 Task: Filter calendar items by the 'Red category' in Outlook.
Action: Mouse moved to (20, 64)
Screenshot: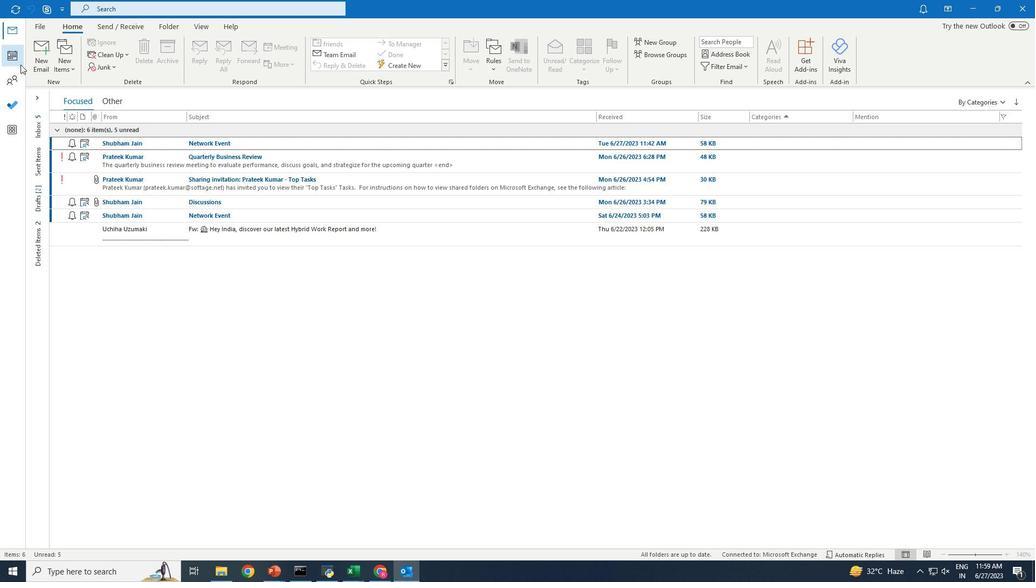 
Action: Mouse pressed left at (20, 64)
Screenshot: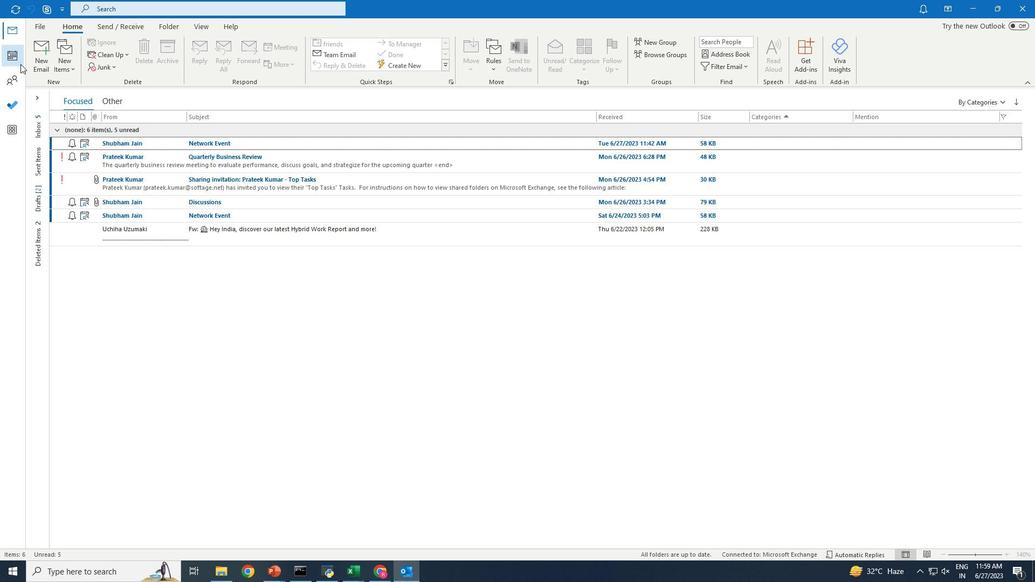 
Action: Mouse moved to (196, 28)
Screenshot: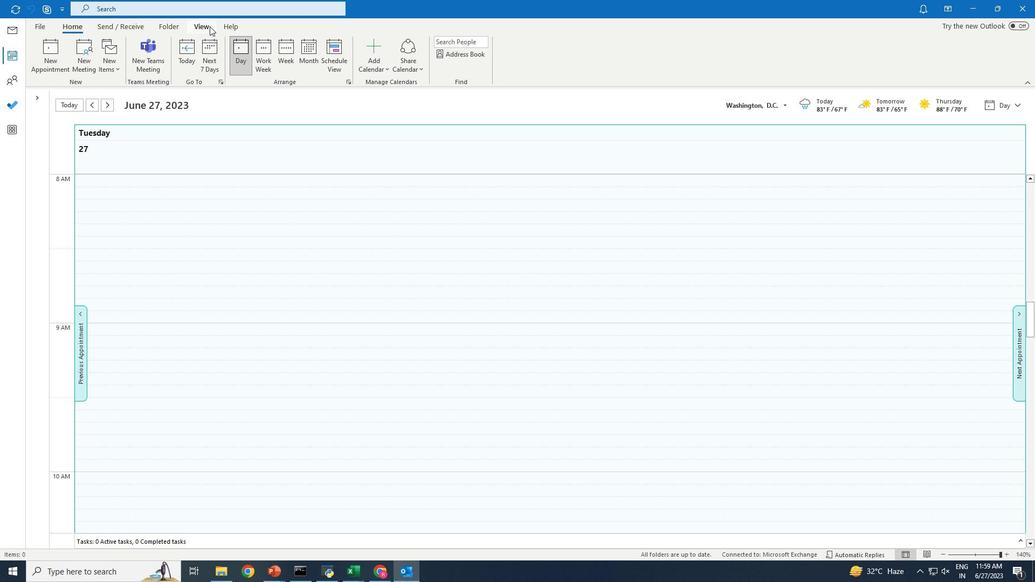 
Action: Mouse pressed left at (196, 28)
Screenshot: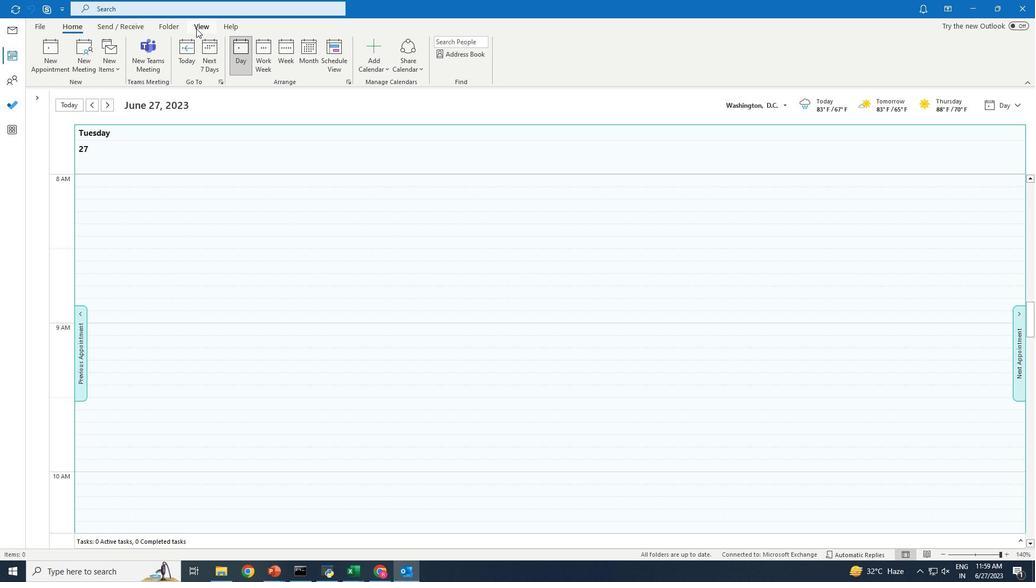 
Action: Mouse moved to (63, 53)
Screenshot: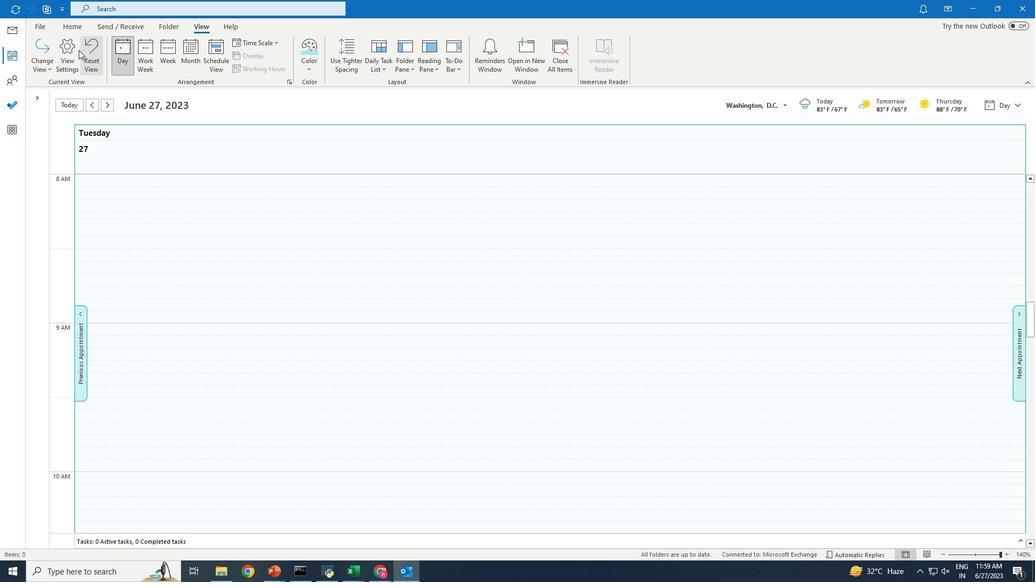 
Action: Mouse pressed left at (63, 53)
Screenshot: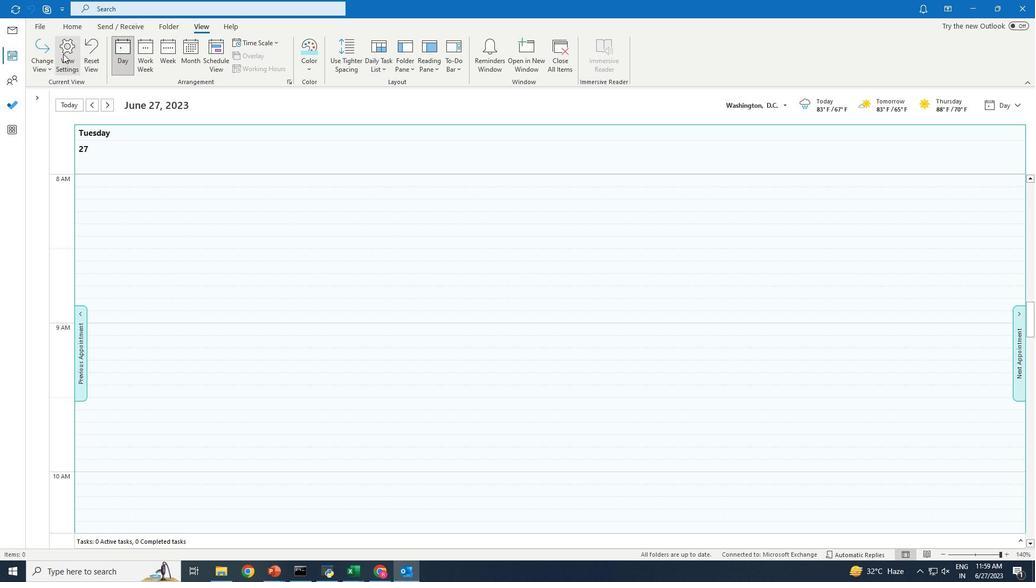 
Action: Mouse moved to (428, 279)
Screenshot: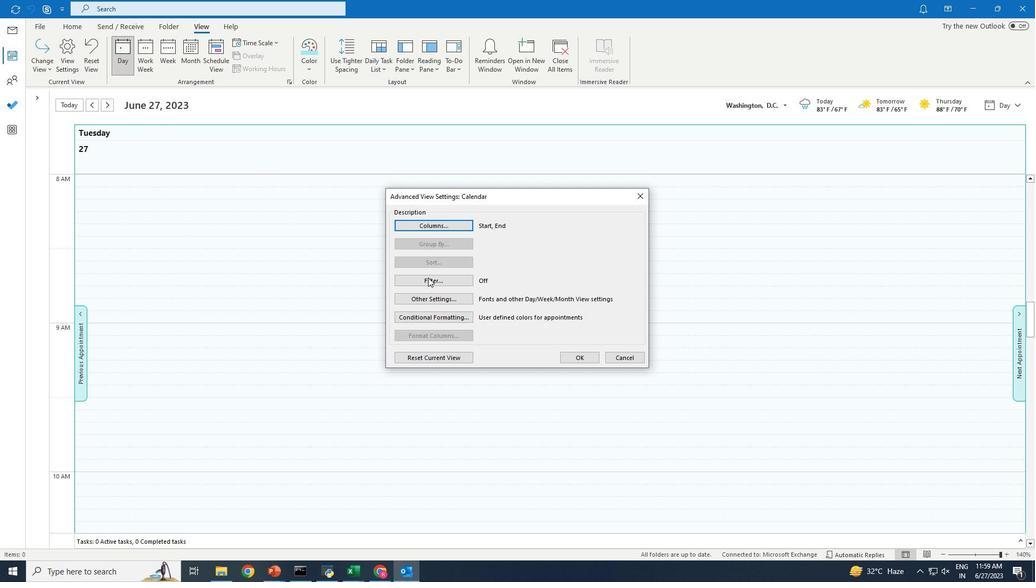 
Action: Mouse pressed left at (428, 279)
Screenshot: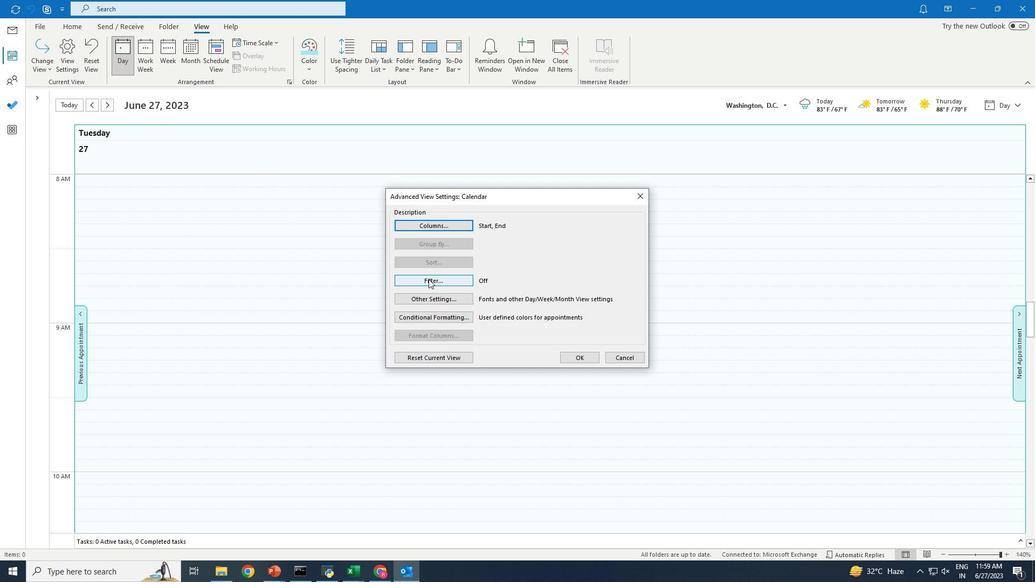 
Action: Mouse moved to (513, 216)
Screenshot: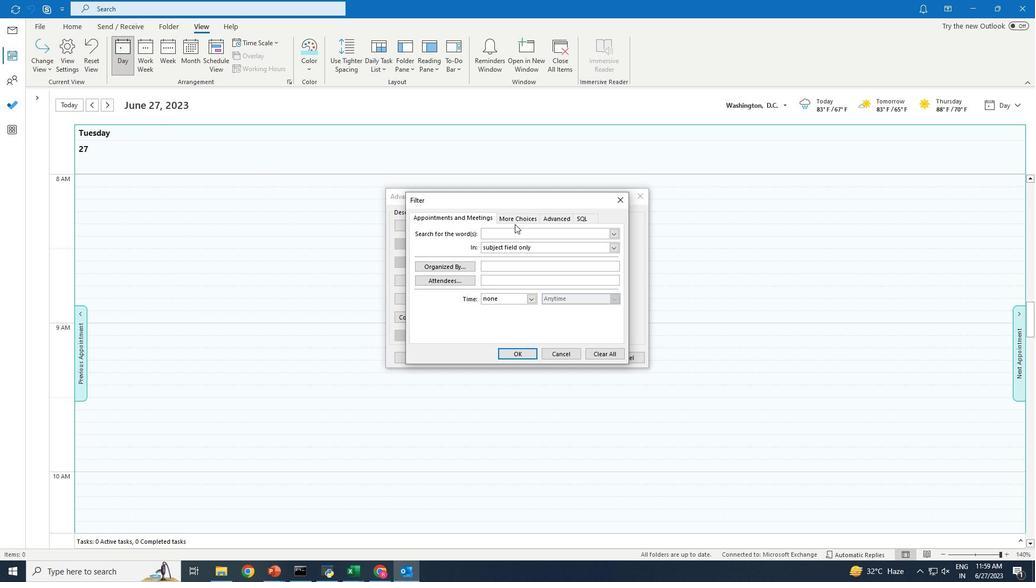 
Action: Mouse pressed left at (513, 216)
Screenshot: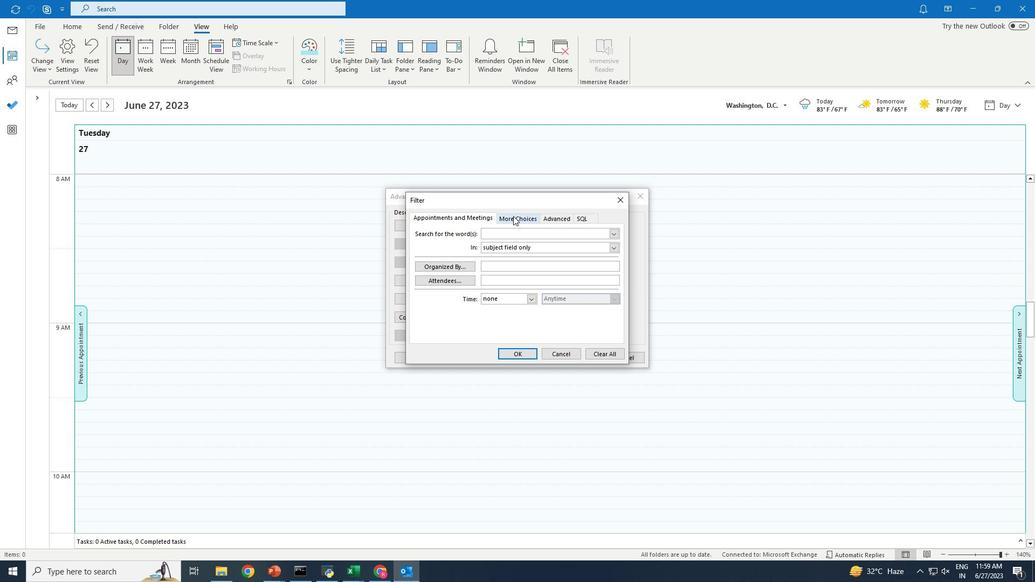 
Action: Mouse moved to (617, 233)
Screenshot: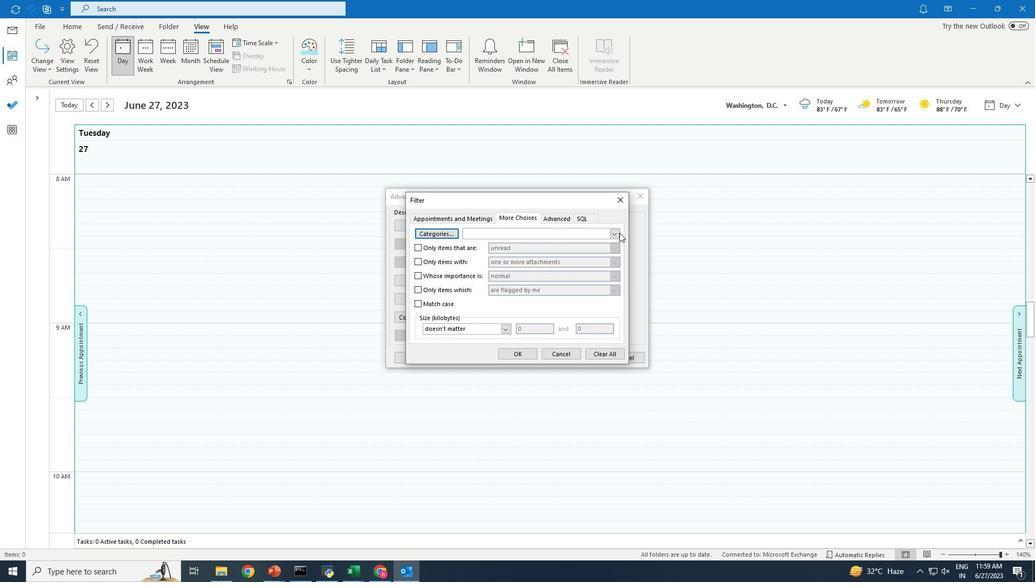 
Action: Mouse pressed left at (617, 233)
Screenshot: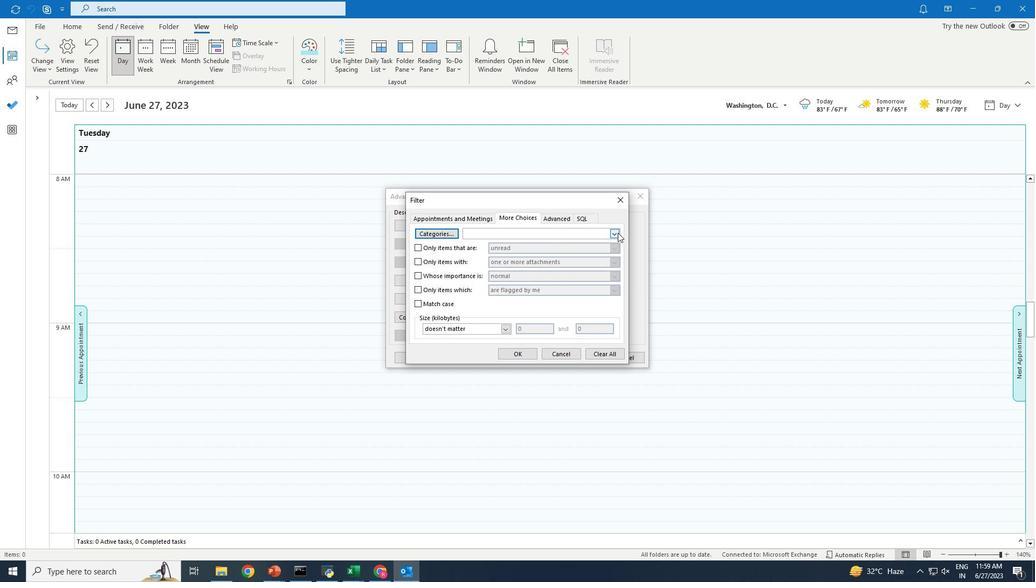 
Action: Mouse moved to (487, 268)
Screenshot: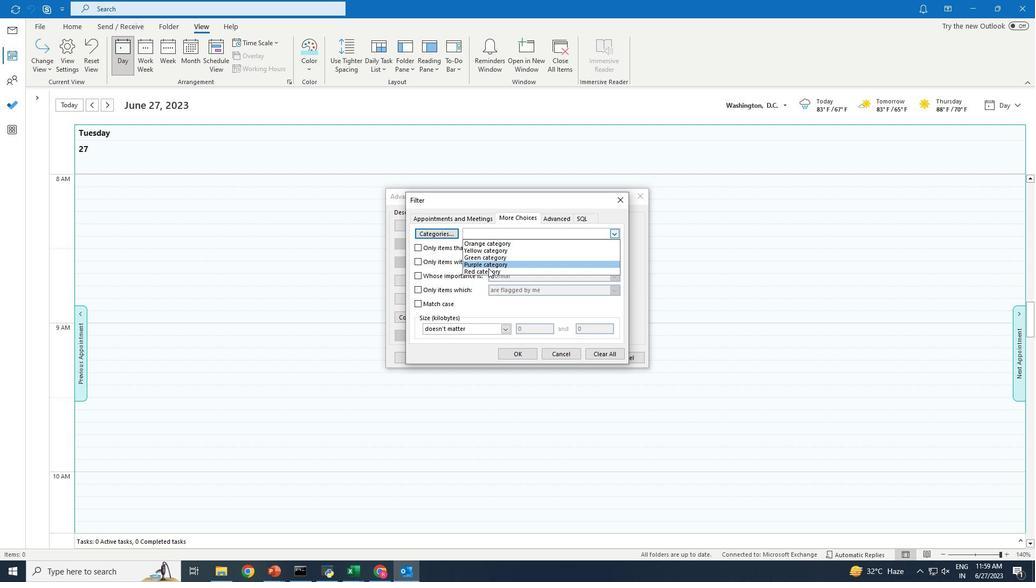 
Action: Mouse pressed left at (487, 268)
Screenshot: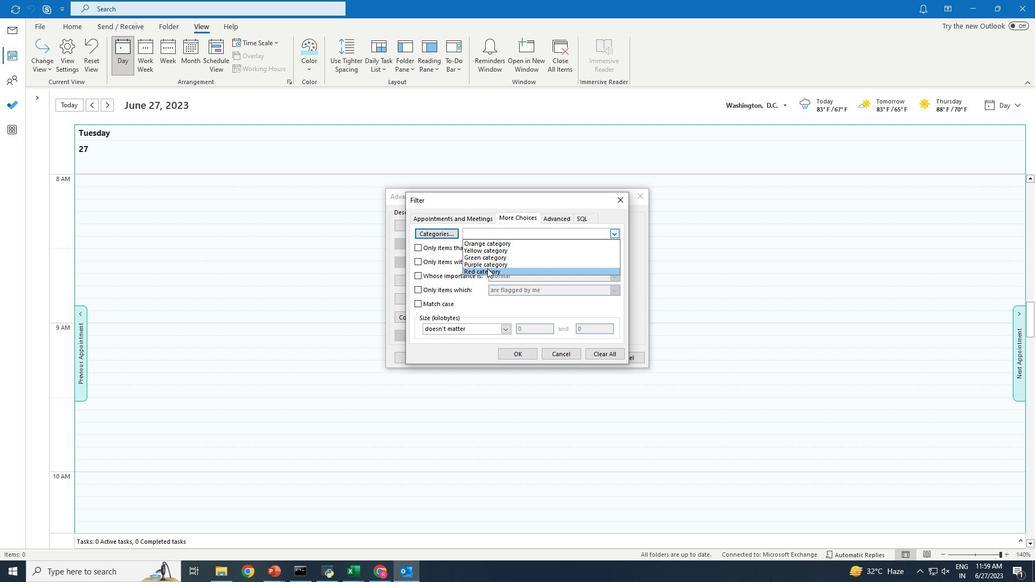 
Action: Mouse moved to (420, 247)
Screenshot: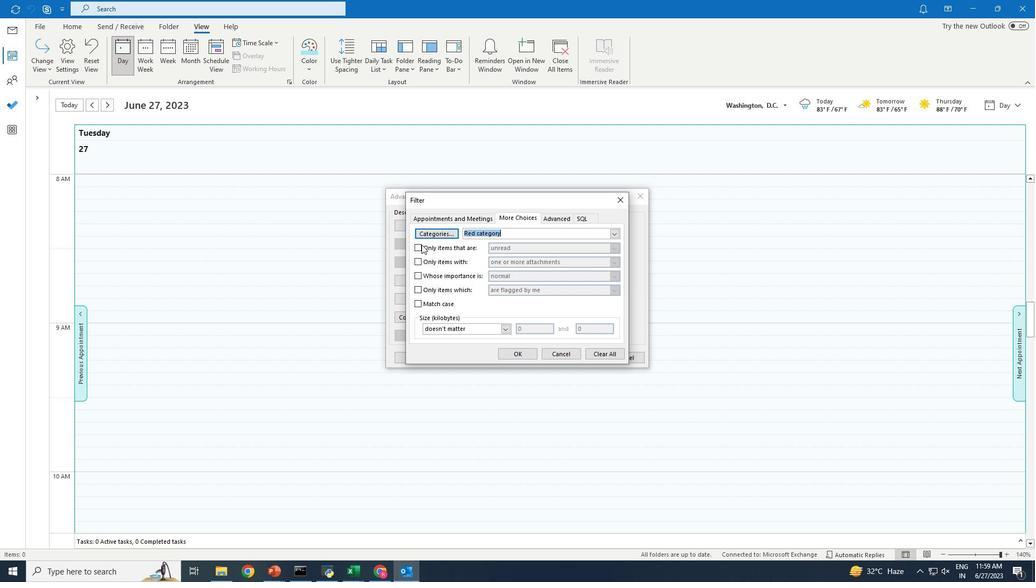 
Action: Mouse pressed left at (420, 247)
Screenshot: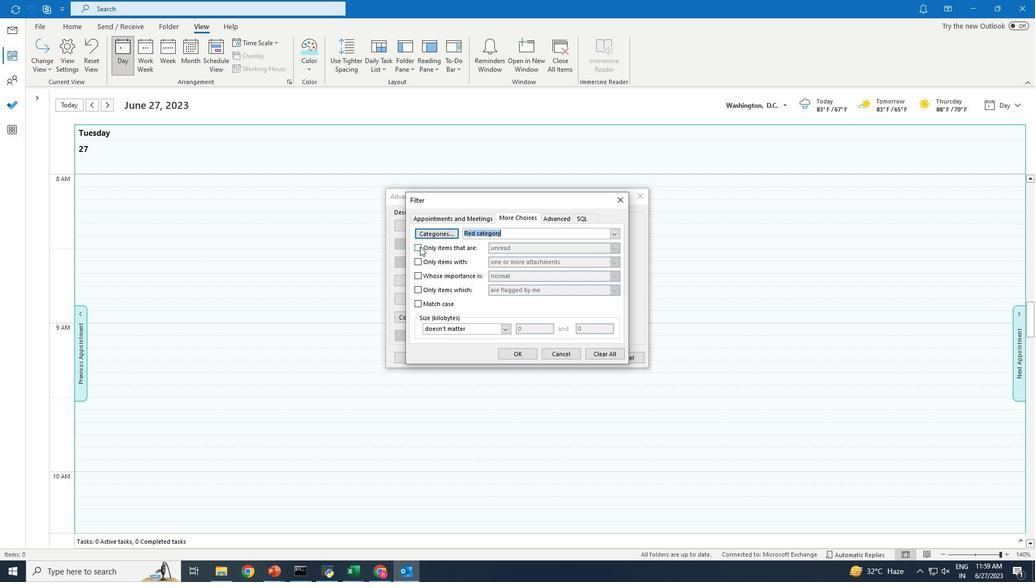 
Action: Mouse moved to (612, 248)
Screenshot: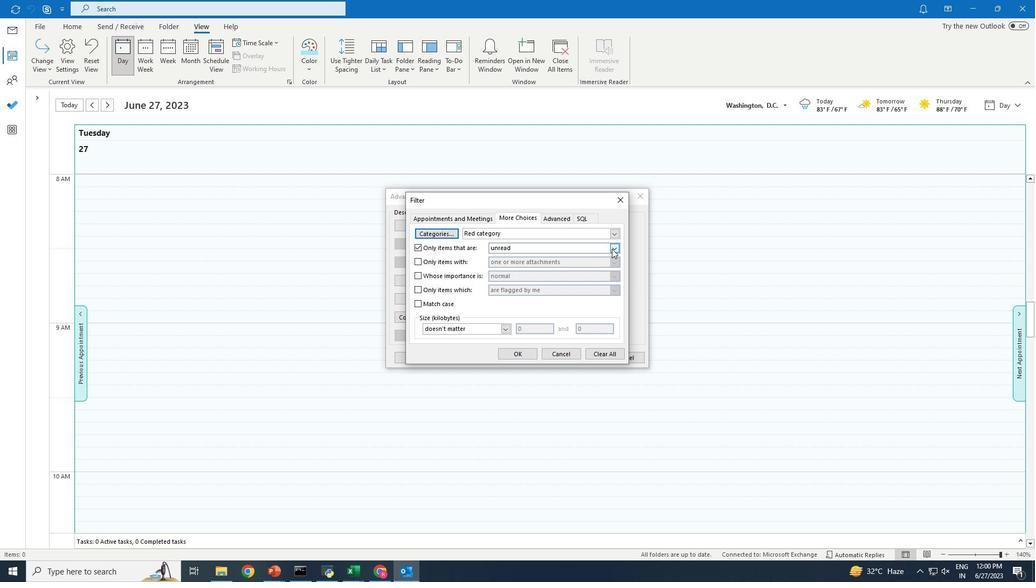 
Action: Mouse pressed left at (612, 248)
Screenshot: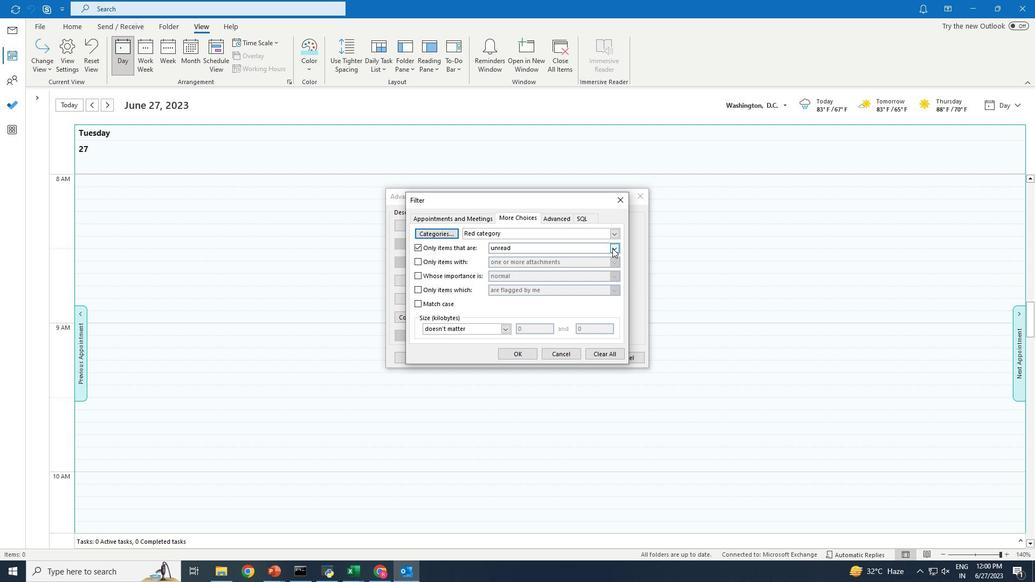 
Action: Mouse moved to (516, 255)
Screenshot: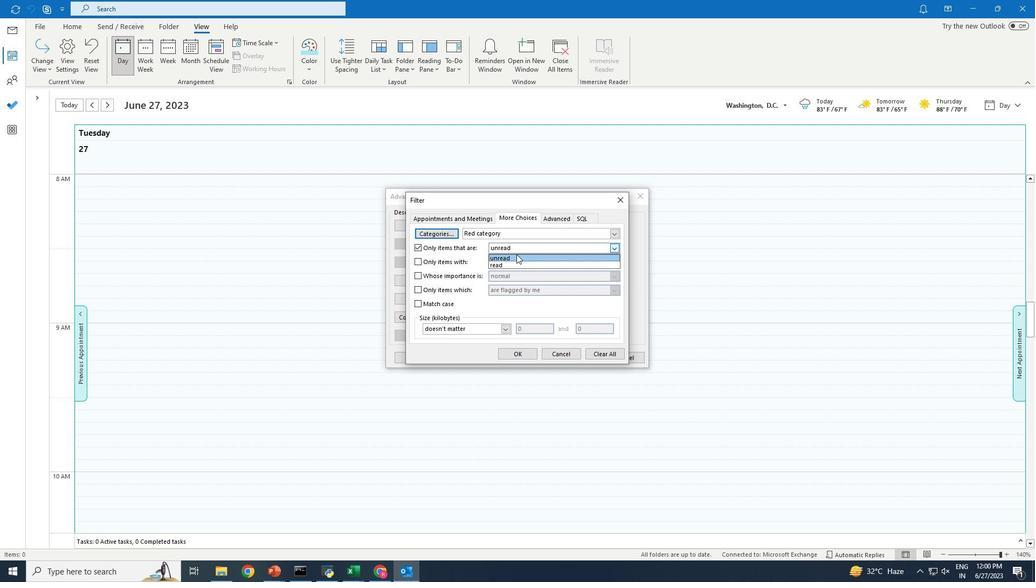 
Action: Mouse pressed left at (516, 255)
Screenshot: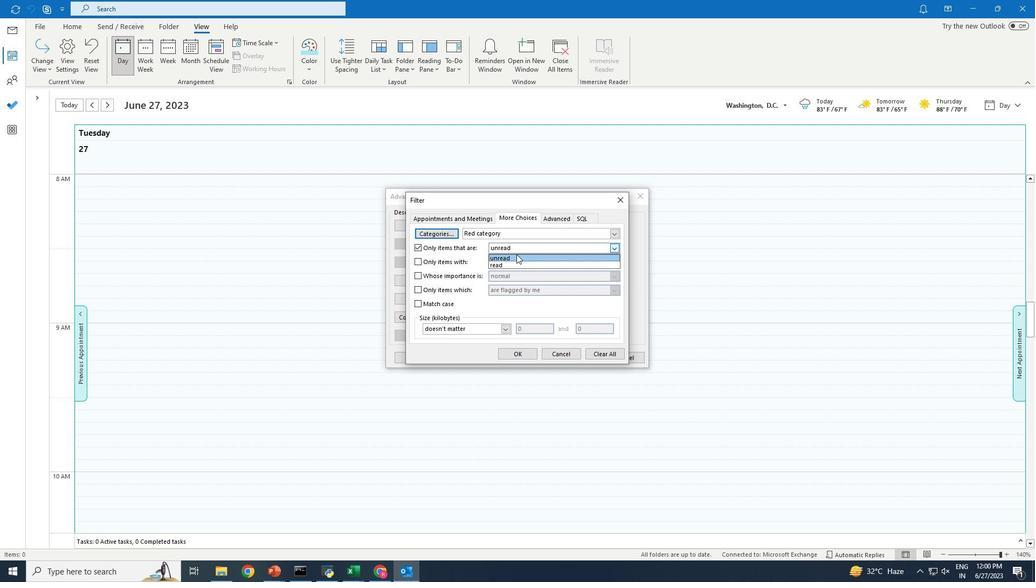 
Action: Mouse moved to (515, 354)
Screenshot: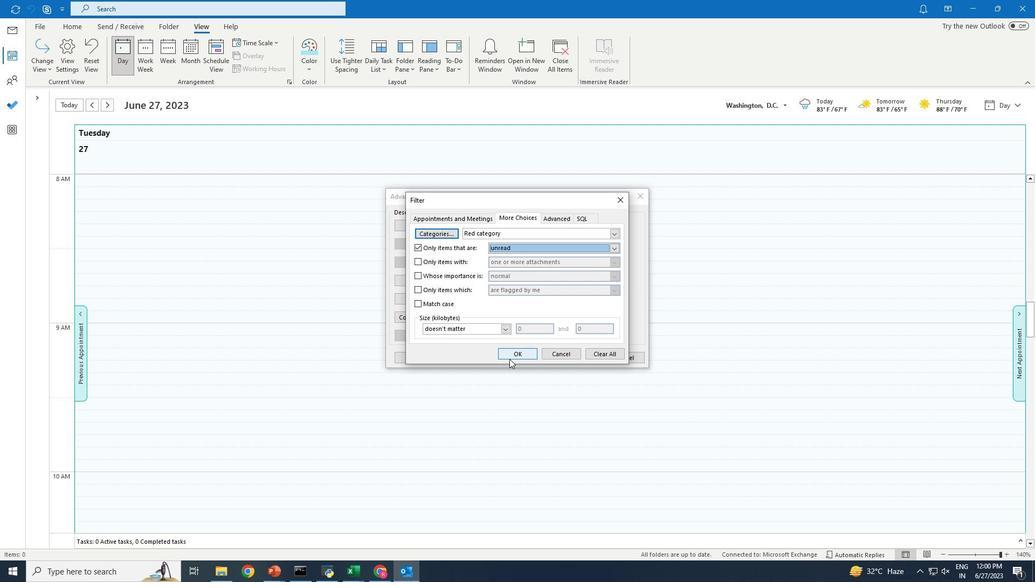 
Action: Mouse pressed left at (515, 354)
Screenshot: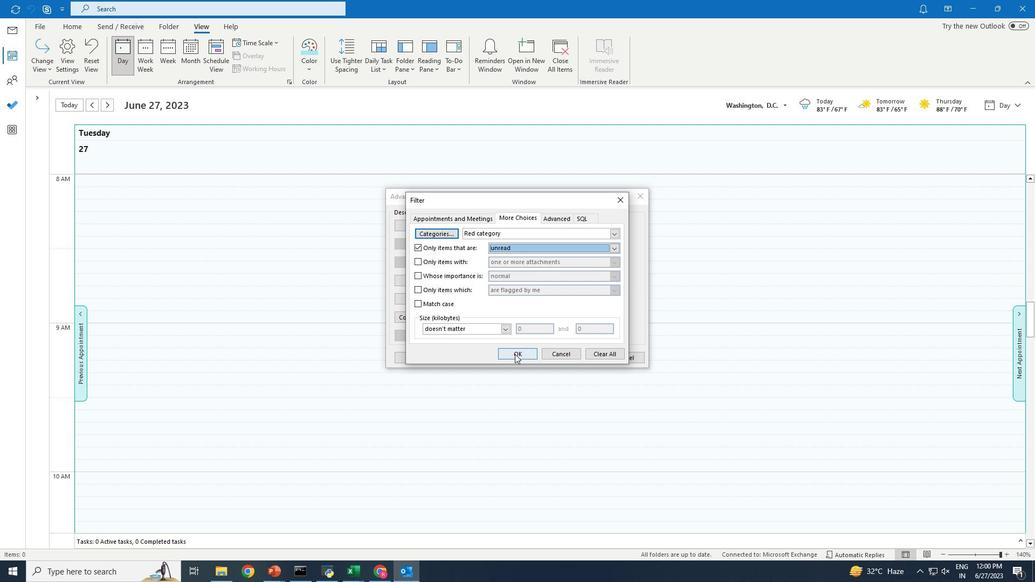 
Action: Mouse moved to (570, 358)
Screenshot: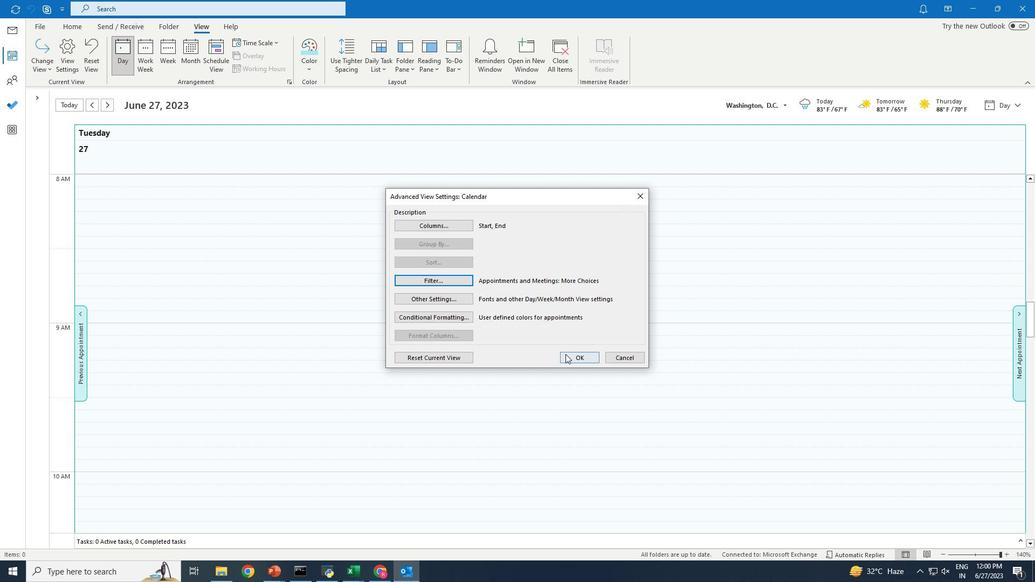 
Action: Mouse pressed left at (570, 358)
Screenshot: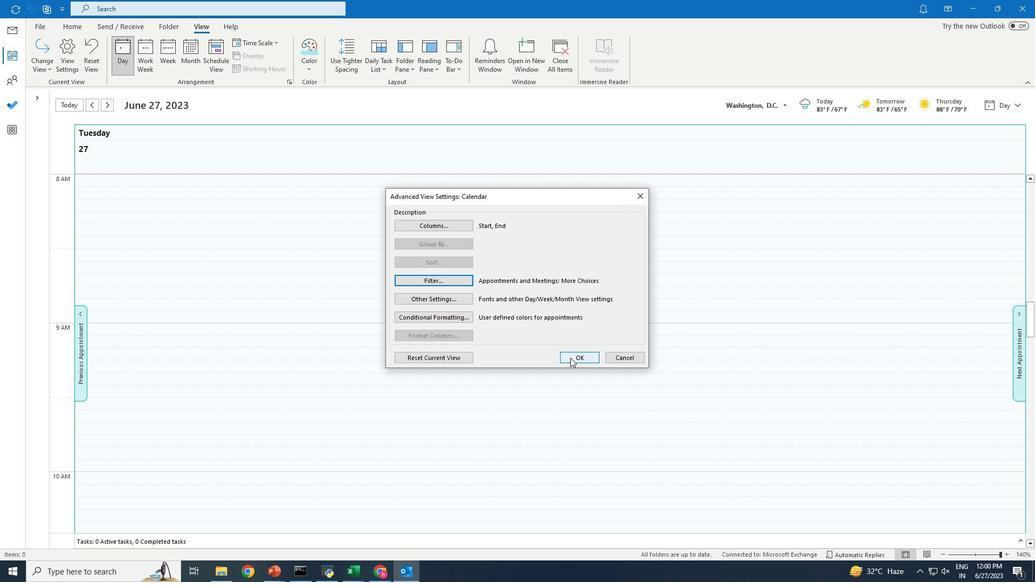 
Action: Mouse moved to (569, 359)
Screenshot: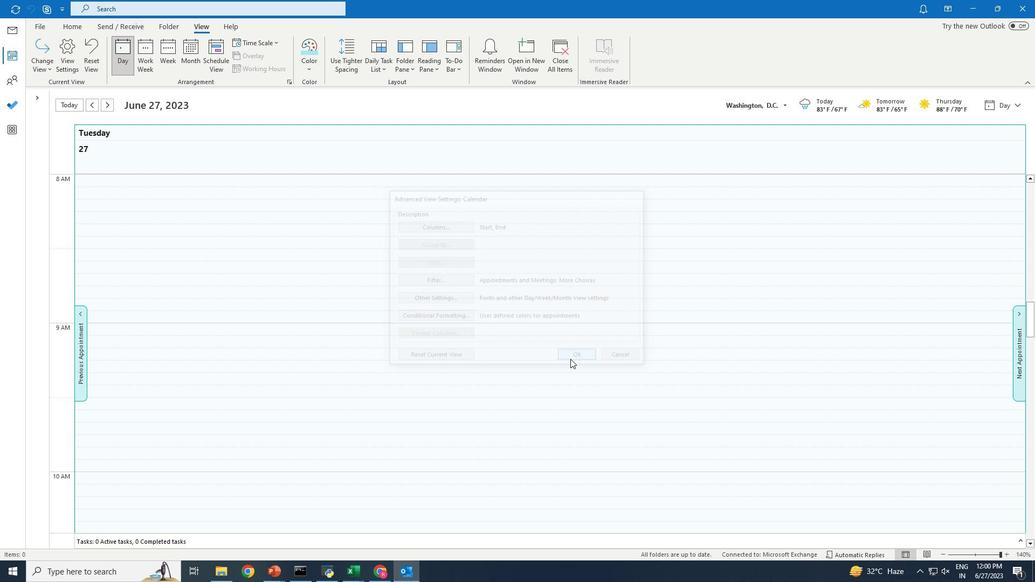 
